 Task: Search "Any" in reuester & apply.
Action: Mouse moved to (29, 192)
Screenshot: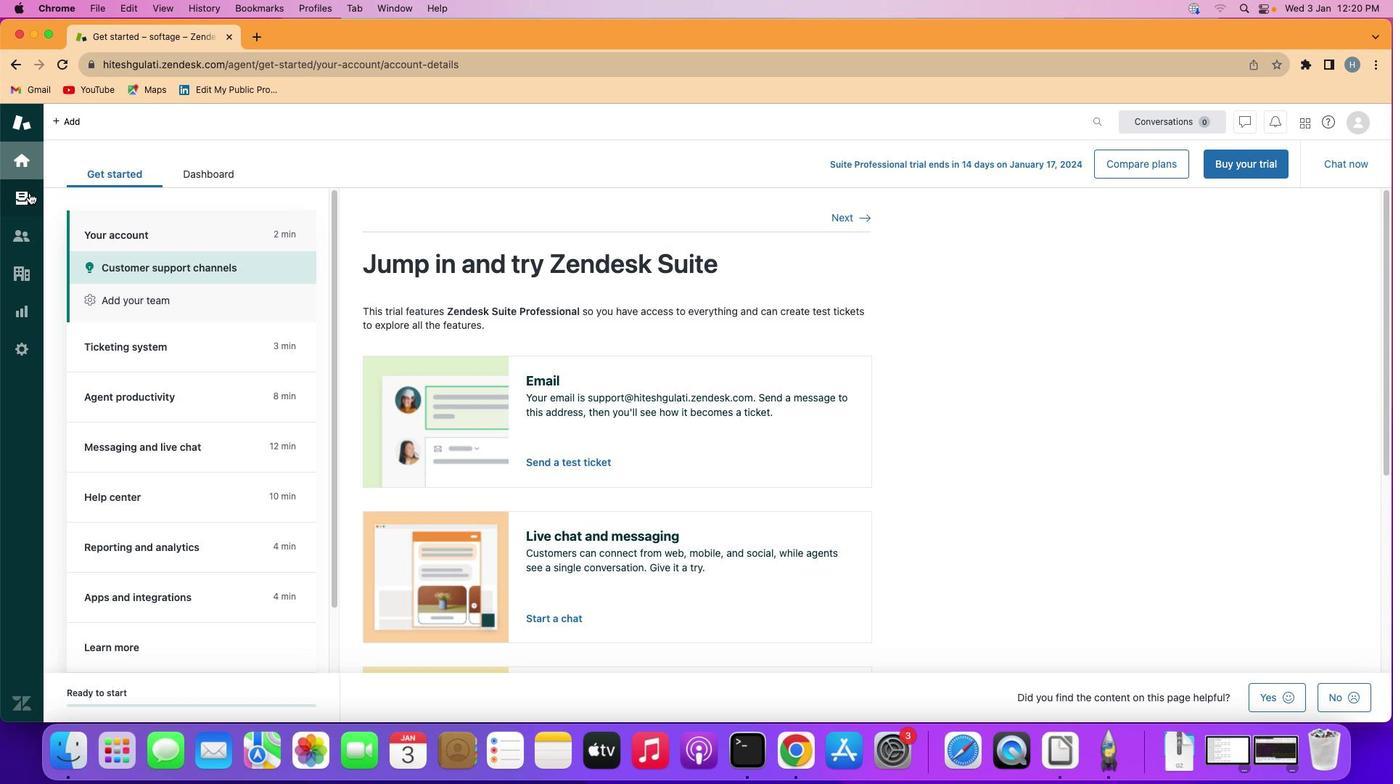 
Action: Mouse pressed left at (29, 192)
Screenshot: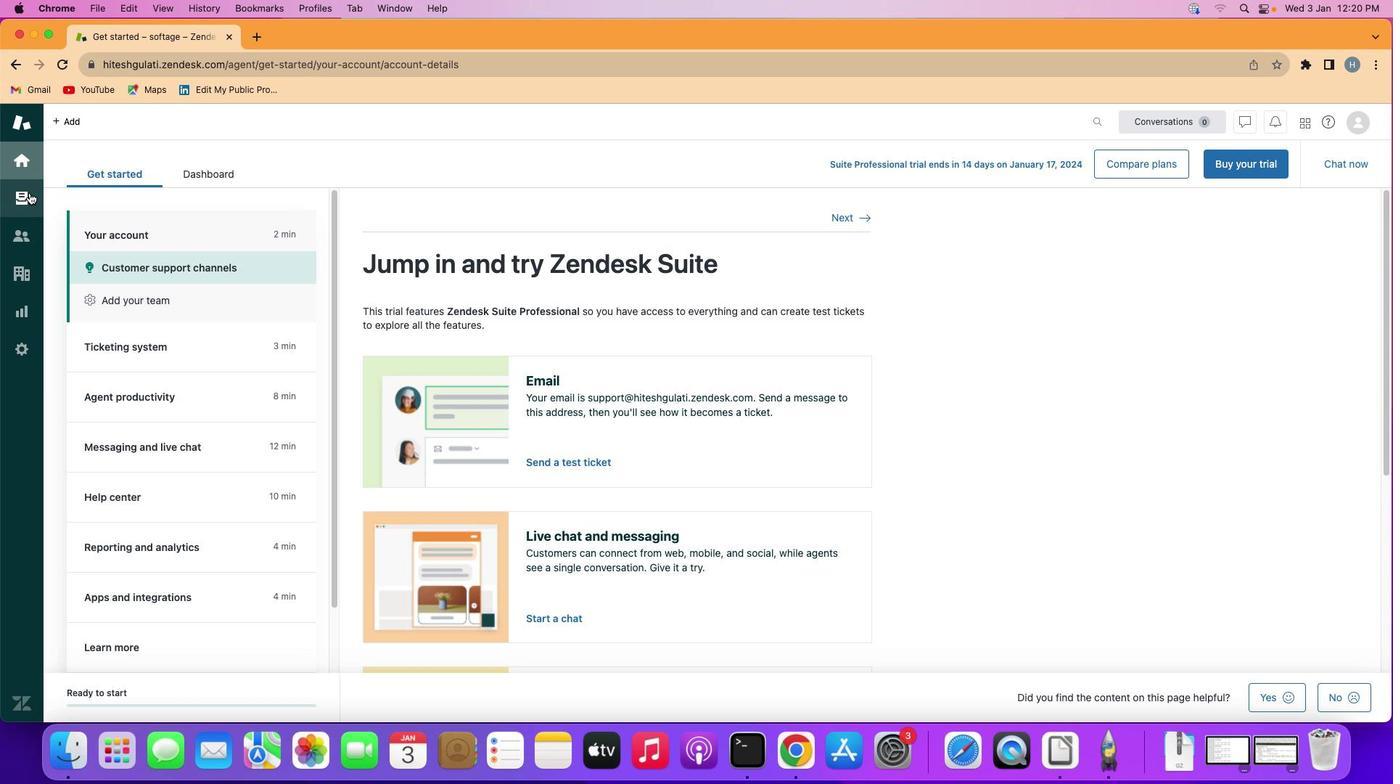 
Action: Mouse moved to (118, 373)
Screenshot: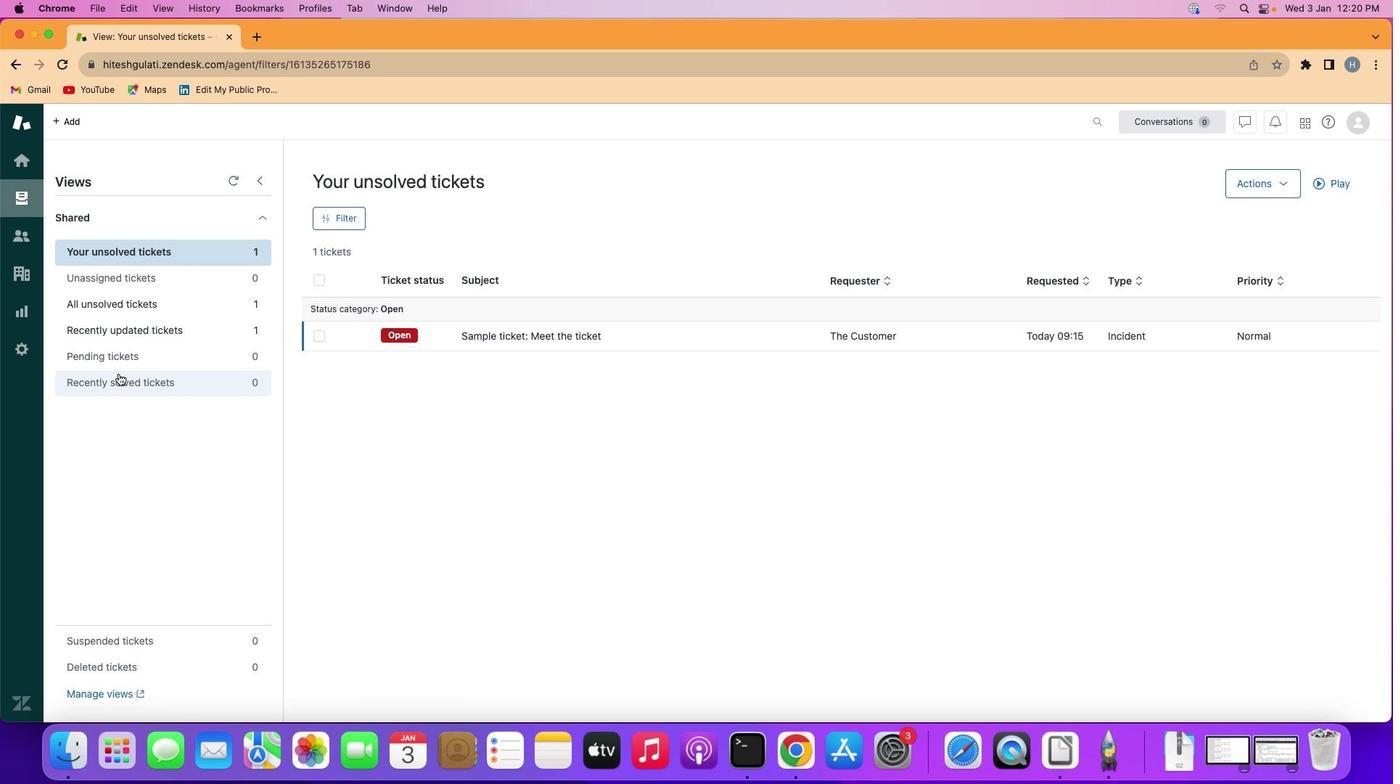 
Action: Mouse pressed left at (118, 373)
Screenshot: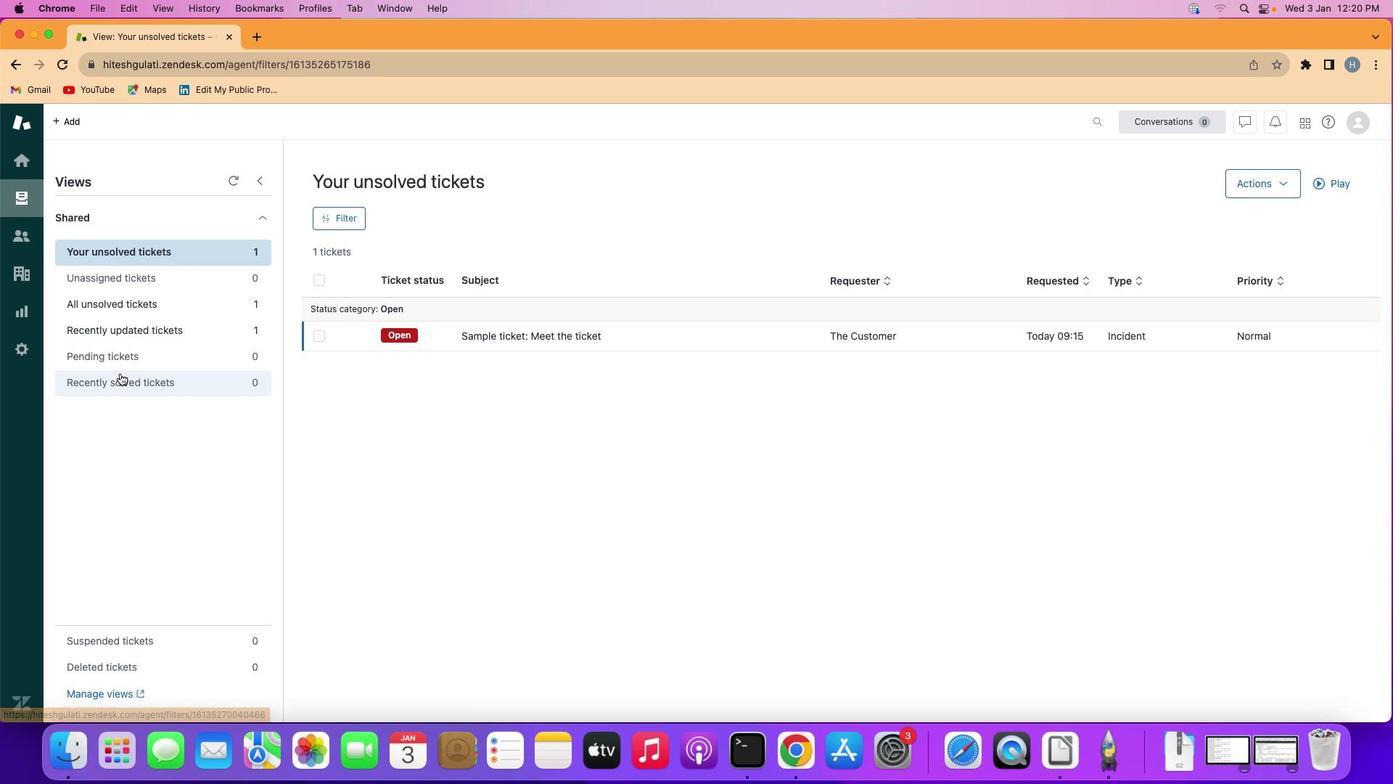 
Action: Mouse moved to (344, 217)
Screenshot: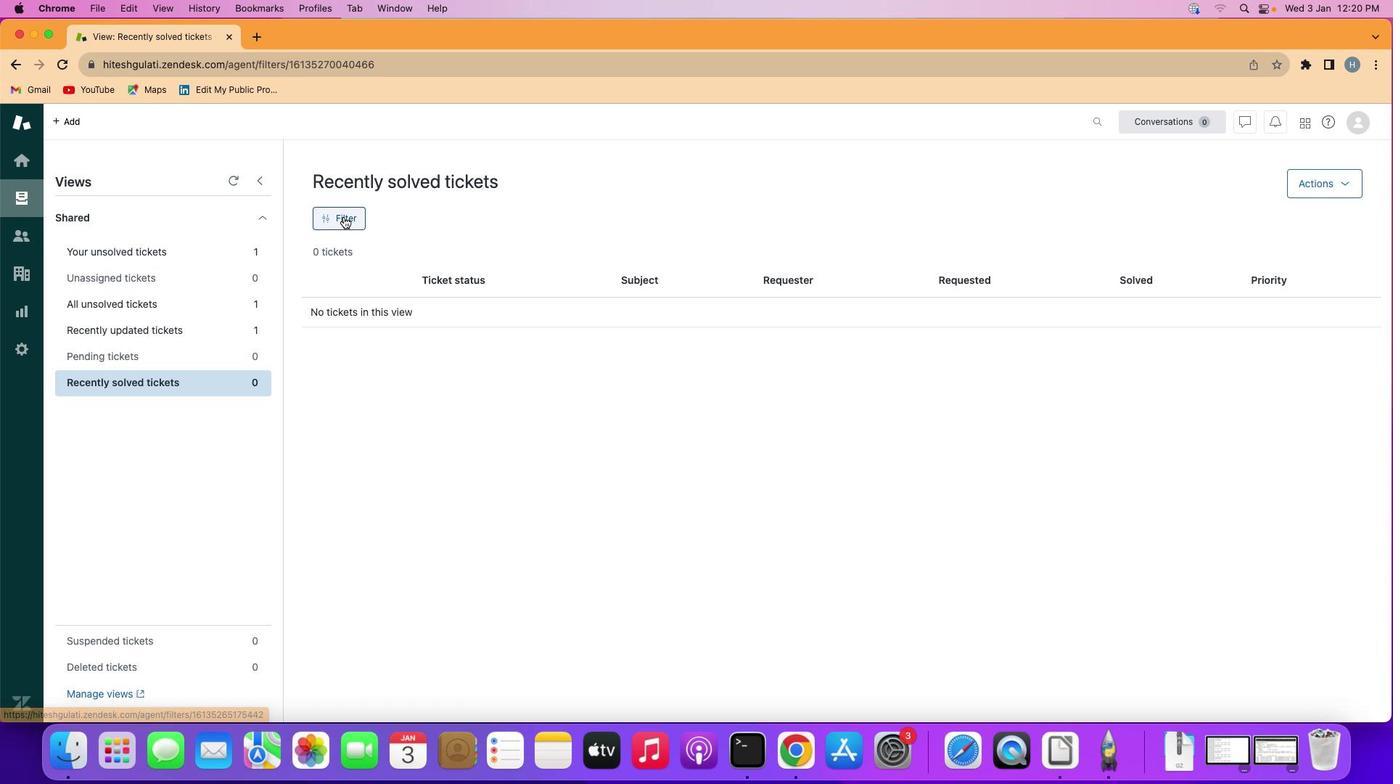
Action: Mouse pressed left at (344, 217)
Screenshot: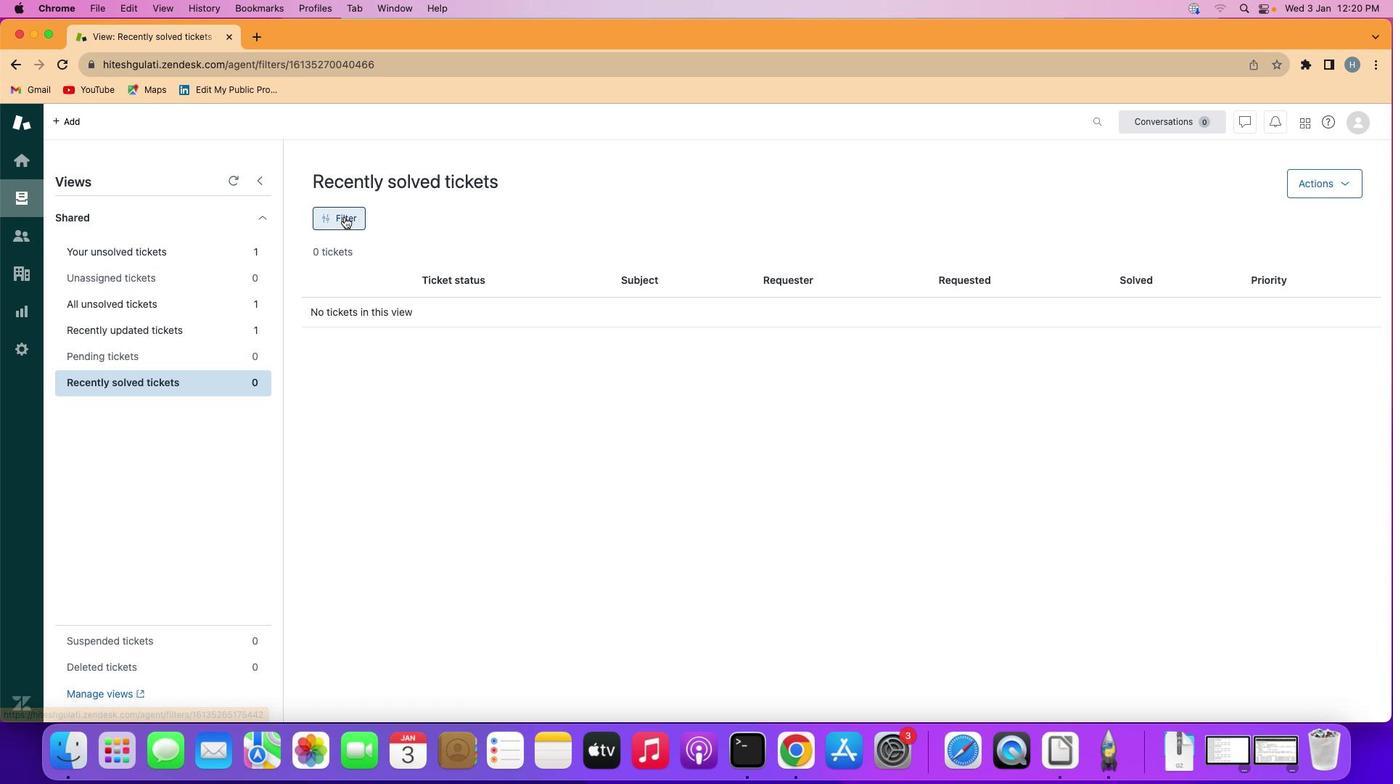 
Action: Mouse moved to (1190, 336)
Screenshot: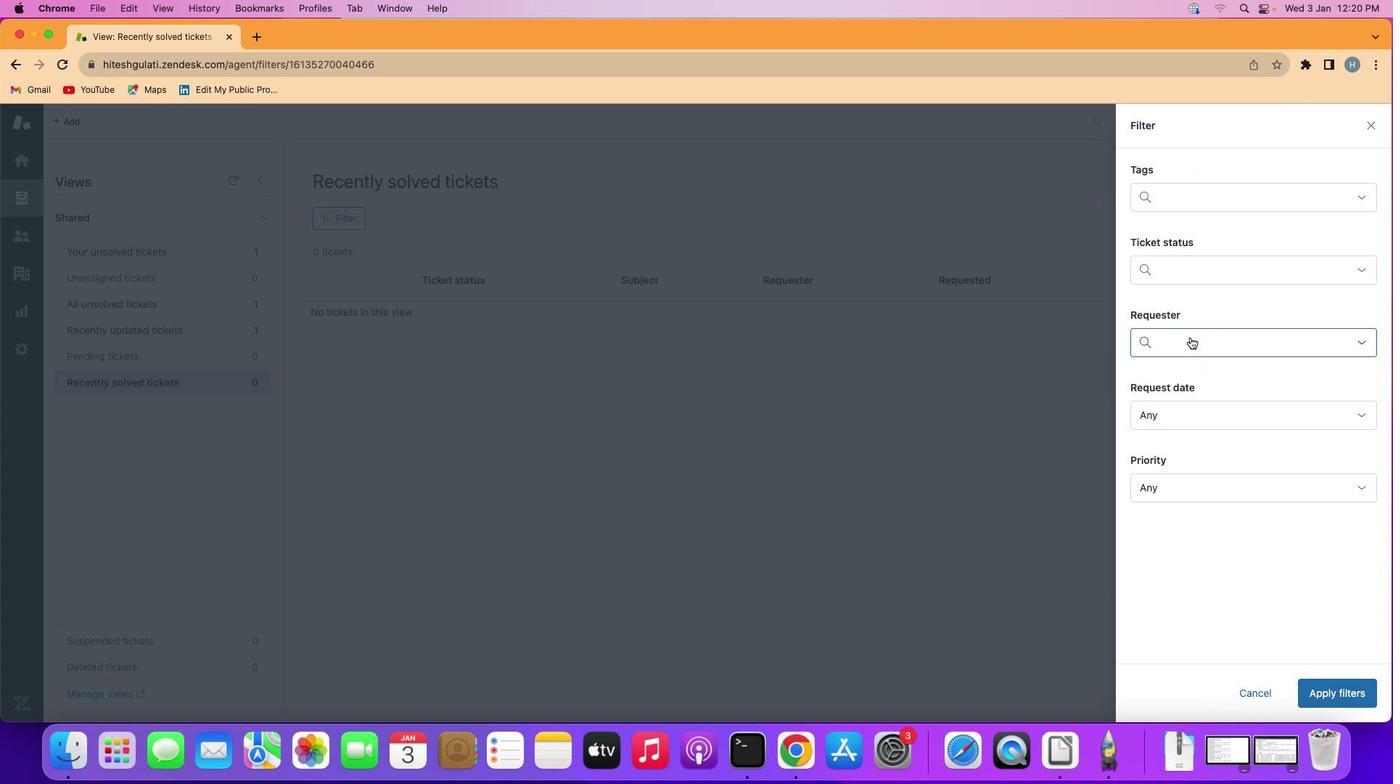 
Action: Mouse pressed left at (1190, 336)
Screenshot: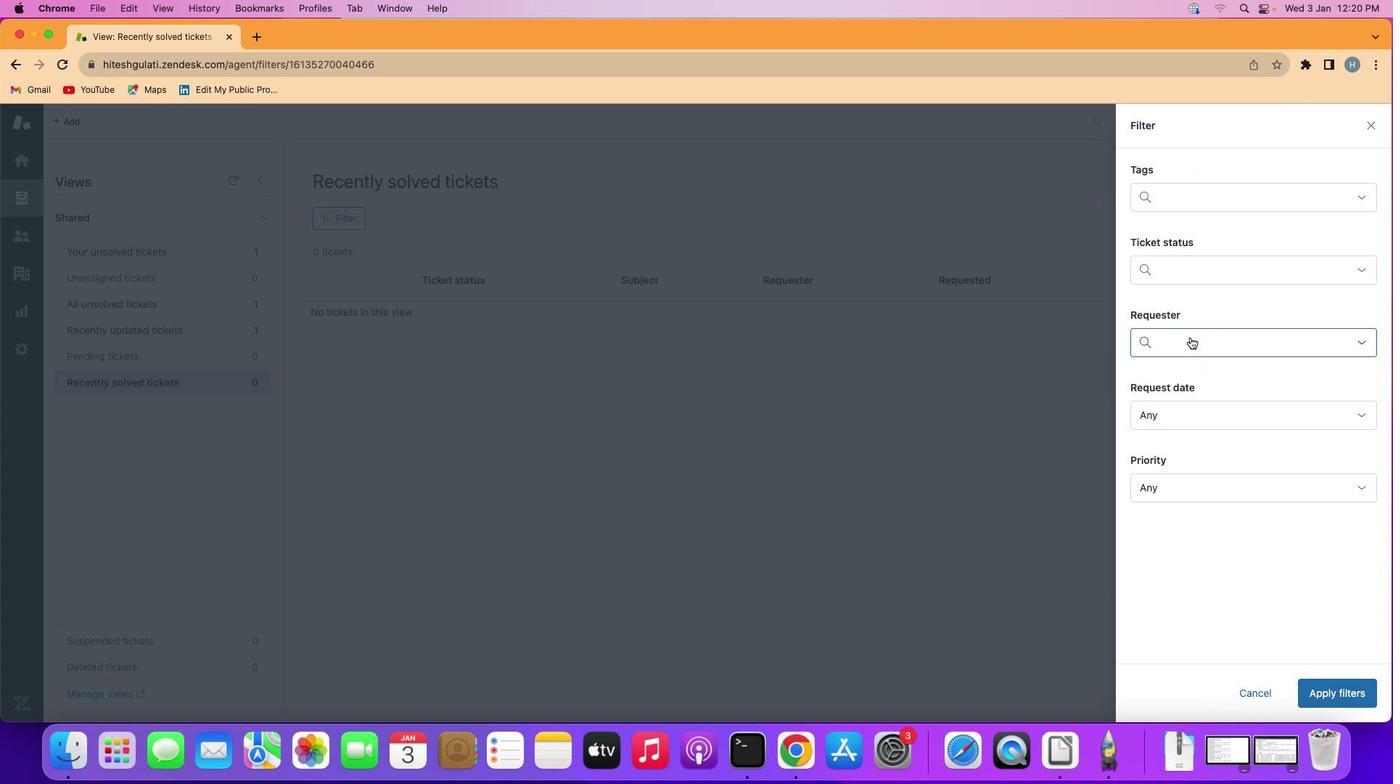 
Action: Mouse moved to (1192, 367)
Screenshot: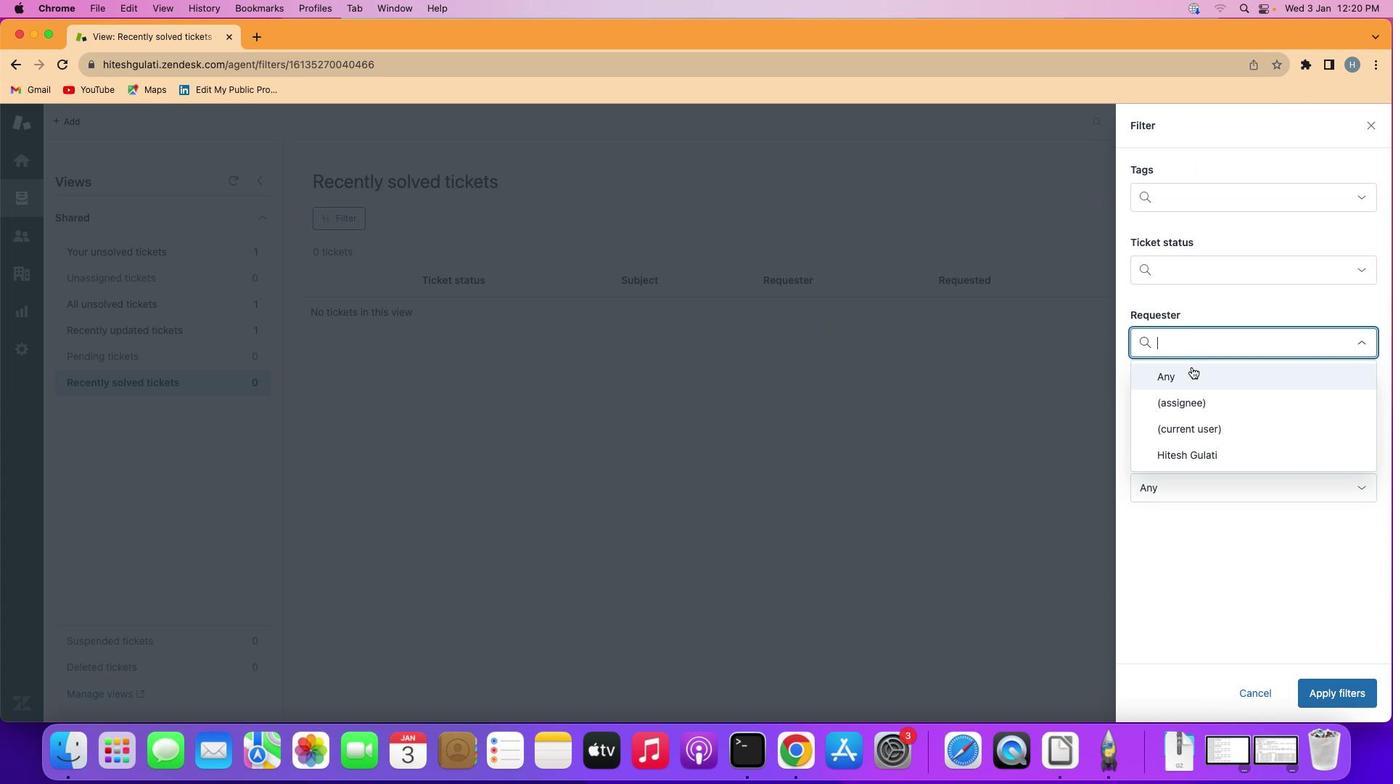 
Action: Mouse pressed left at (1192, 367)
Screenshot: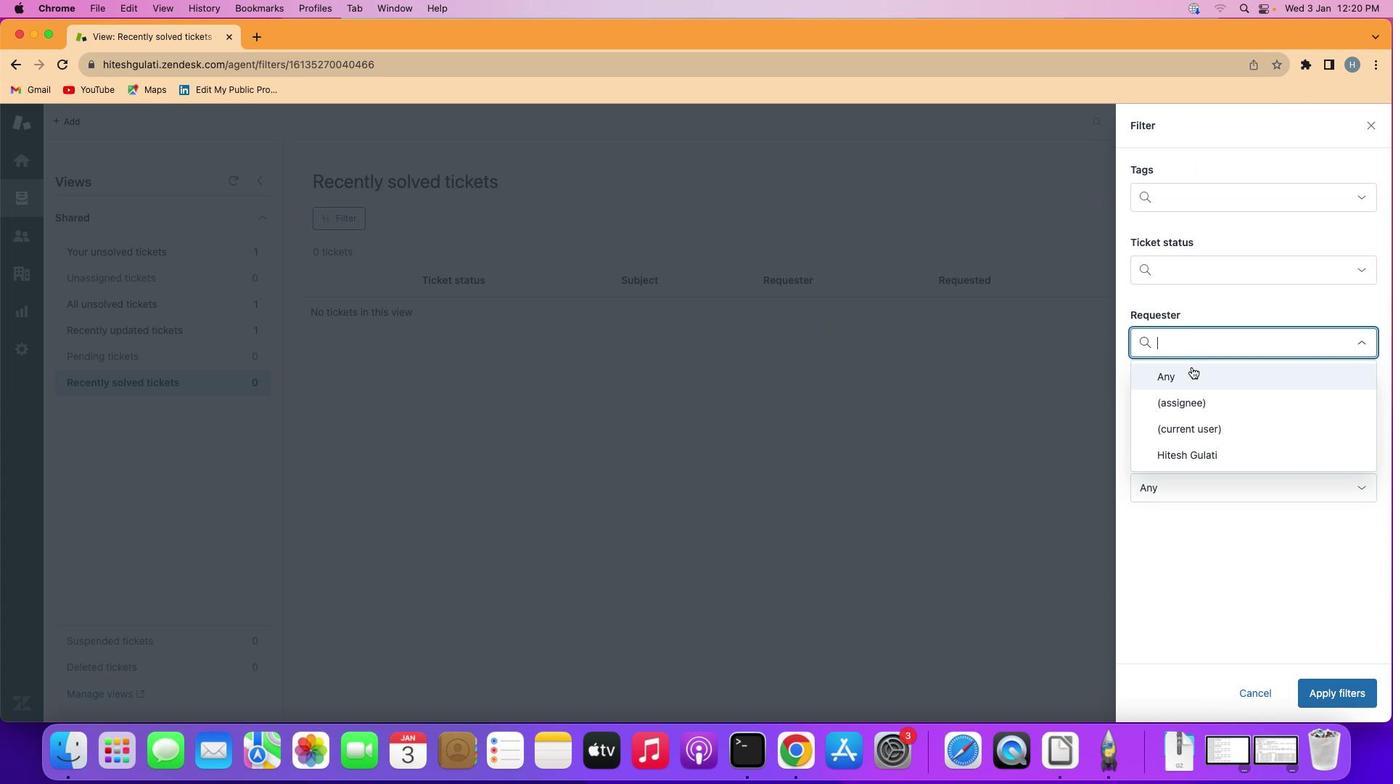 
Action: Mouse moved to (1328, 686)
Screenshot: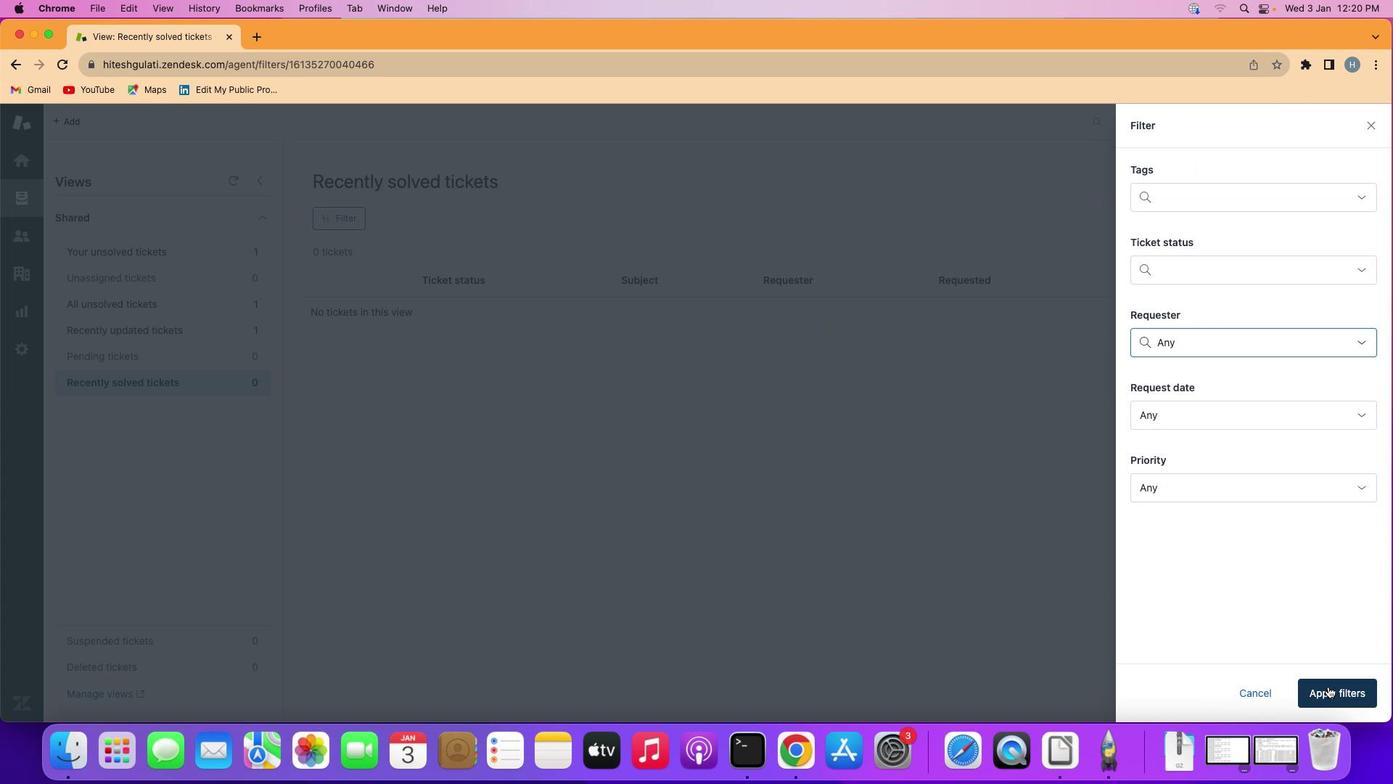 
Action: Mouse pressed left at (1328, 686)
Screenshot: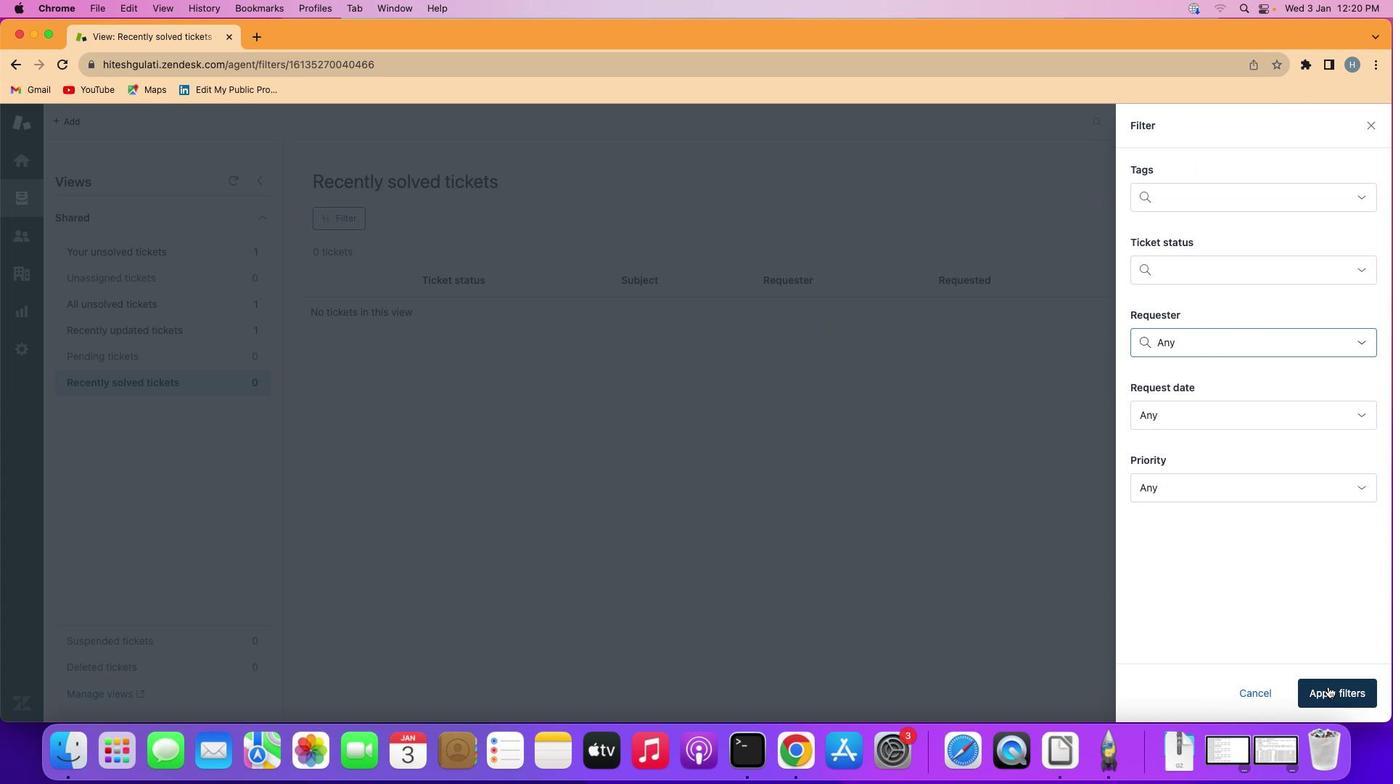 
Action: Mouse moved to (691, 386)
Screenshot: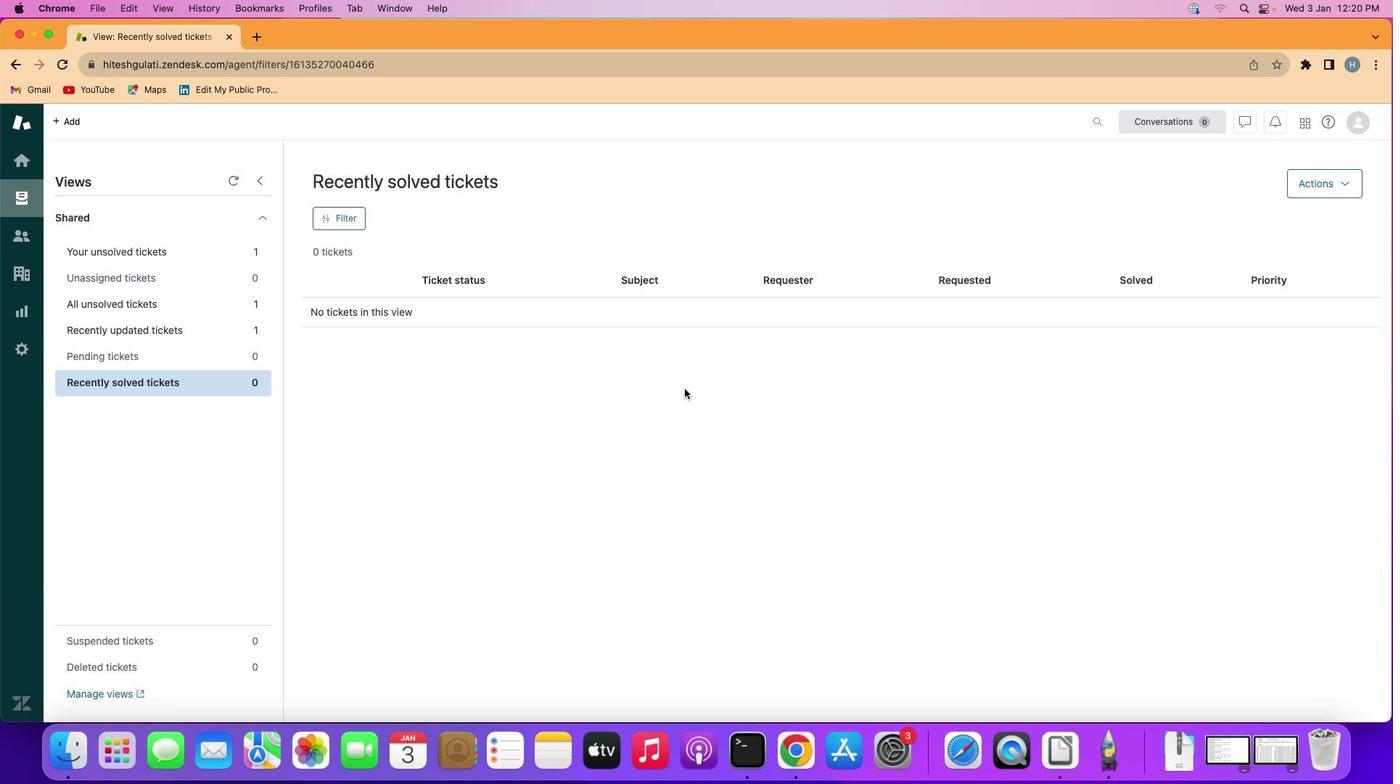 
